 Task: Add Sprouts Organic French Roast Coffee to the cart.
Action: Mouse pressed left at (18, 143)
Screenshot: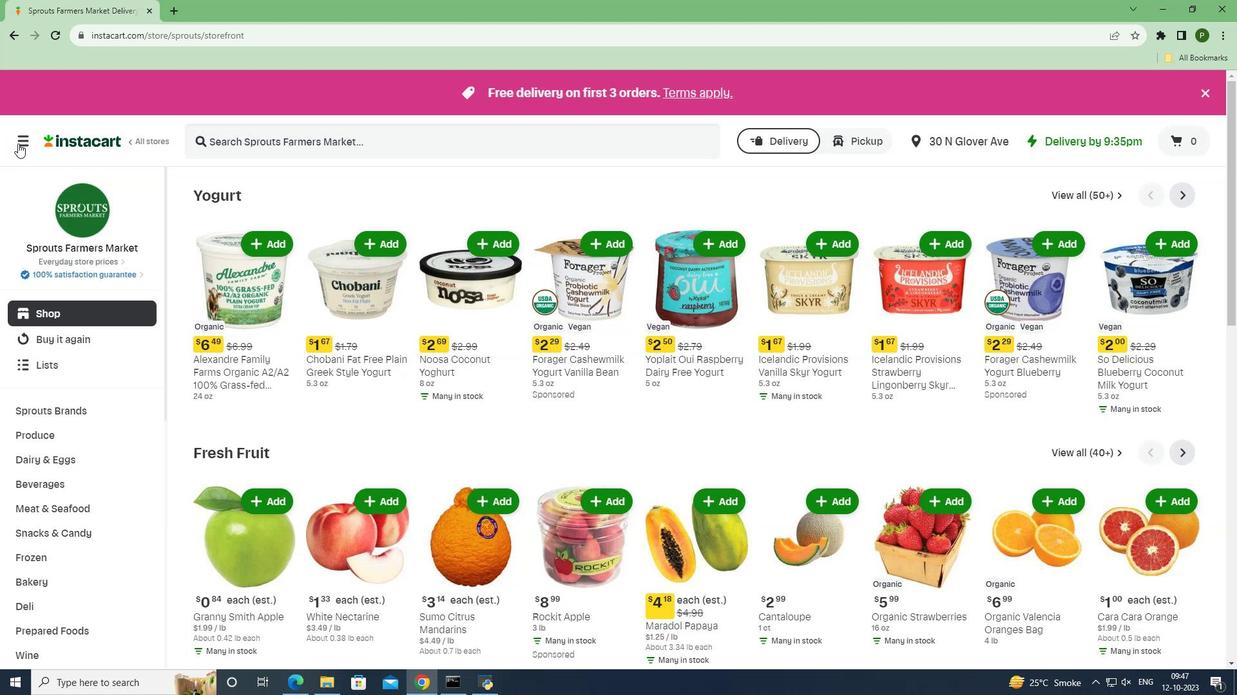 
Action: Mouse moved to (53, 335)
Screenshot: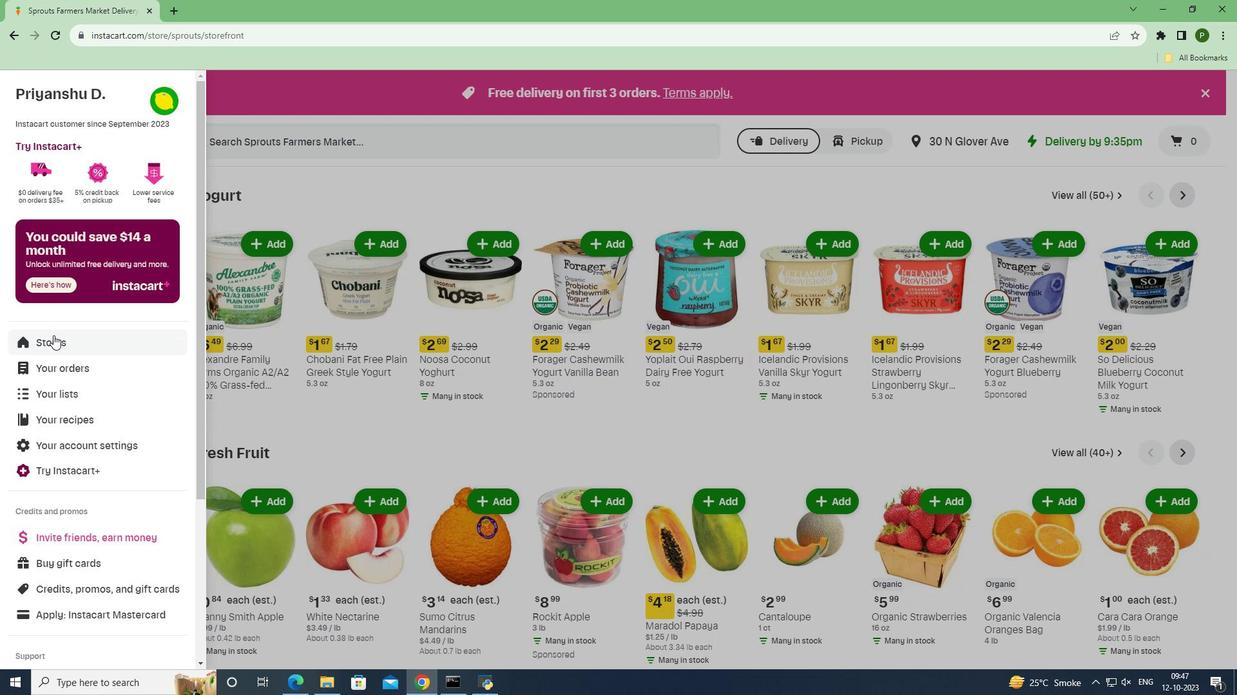
Action: Mouse pressed left at (53, 335)
Screenshot: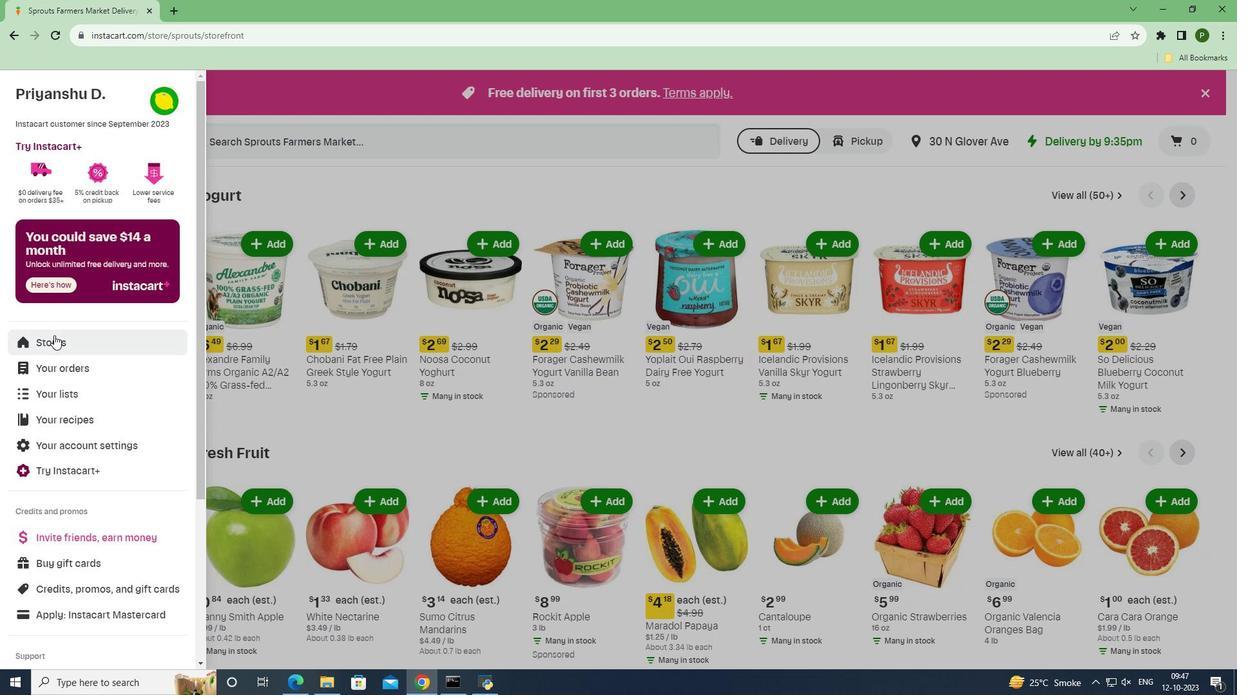 
Action: Mouse moved to (297, 138)
Screenshot: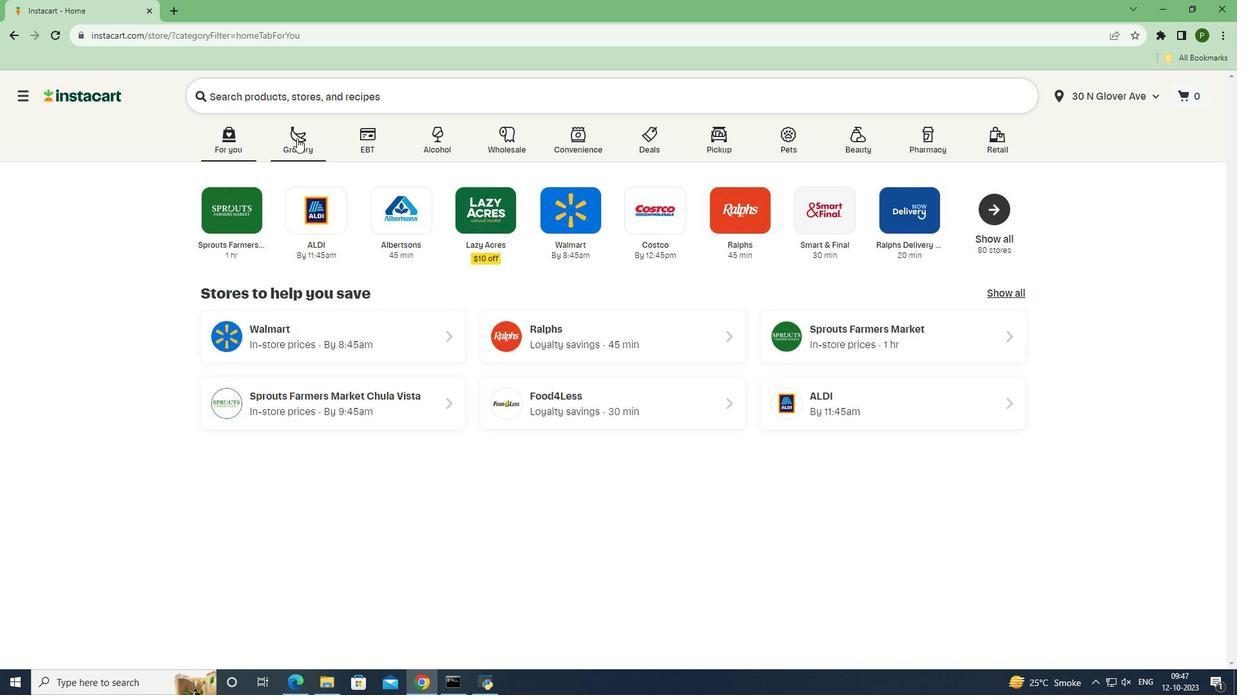 
Action: Mouse pressed left at (297, 138)
Screenshot: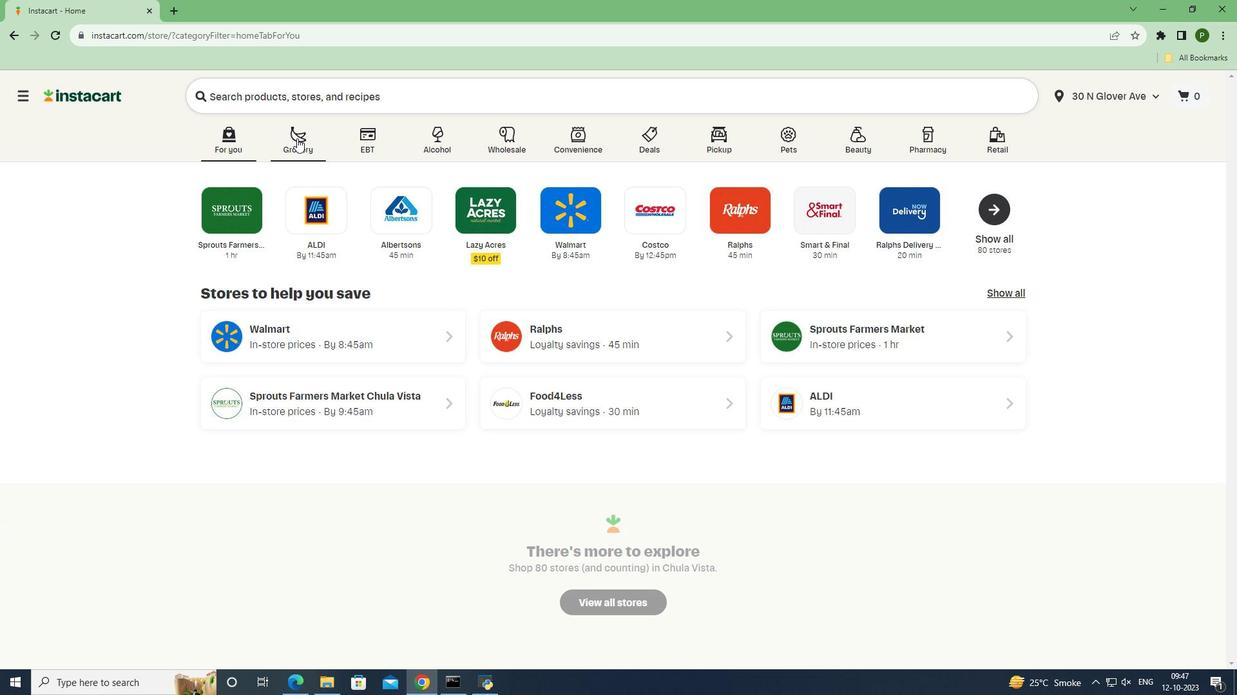 
Action: Mouse moved to (505, 298)
Screenshot: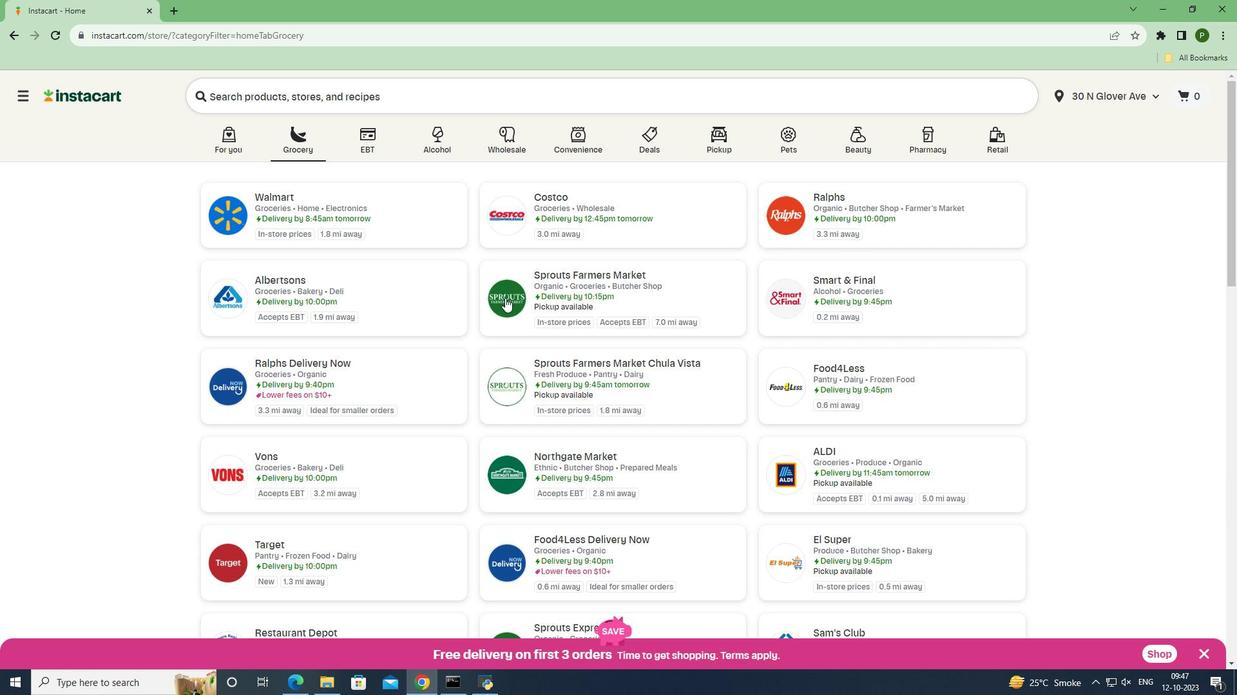 
Action: Mouse pressed left at (505, 298)
Screenshot: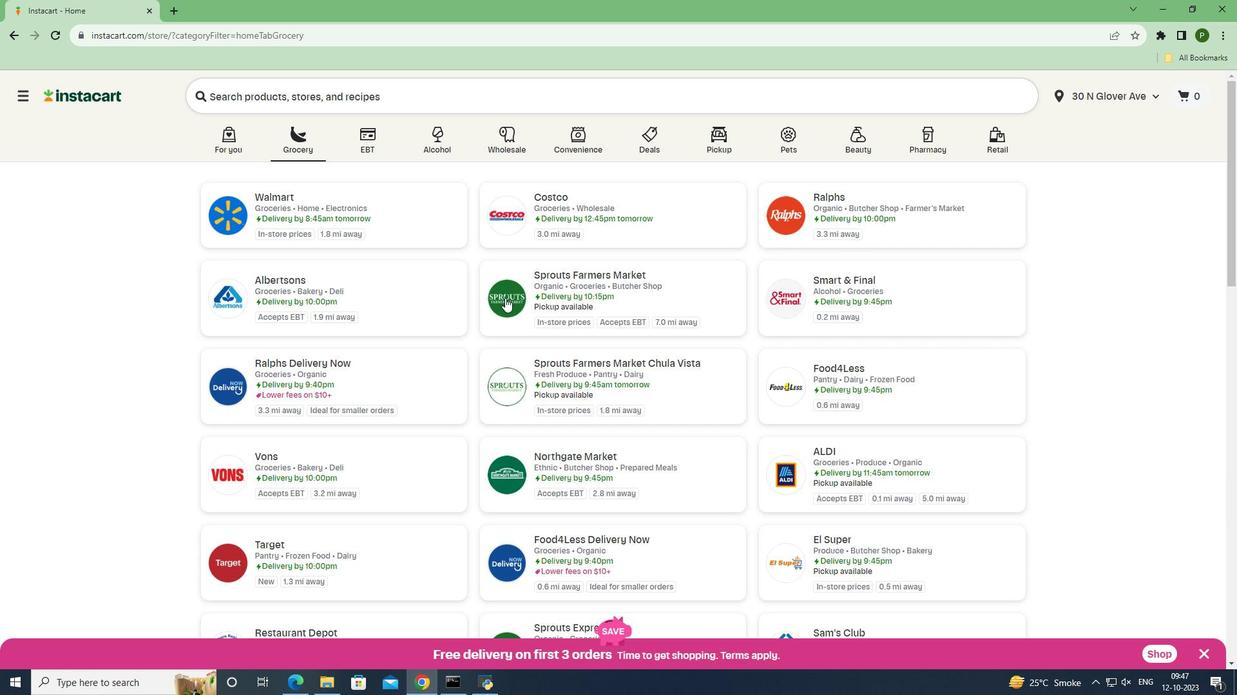 
Action: Mouse moved to (83, 485)
Screenshot: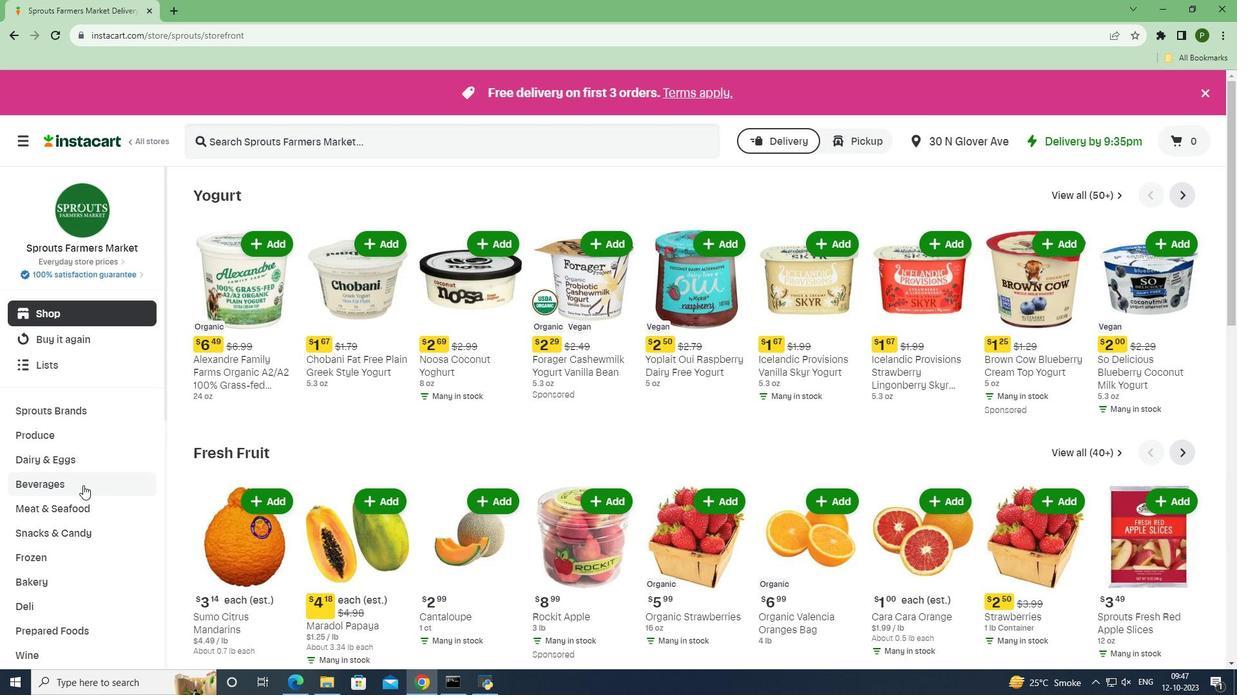 
Action: Mouse pressed left at (83, 485)
Screenshot: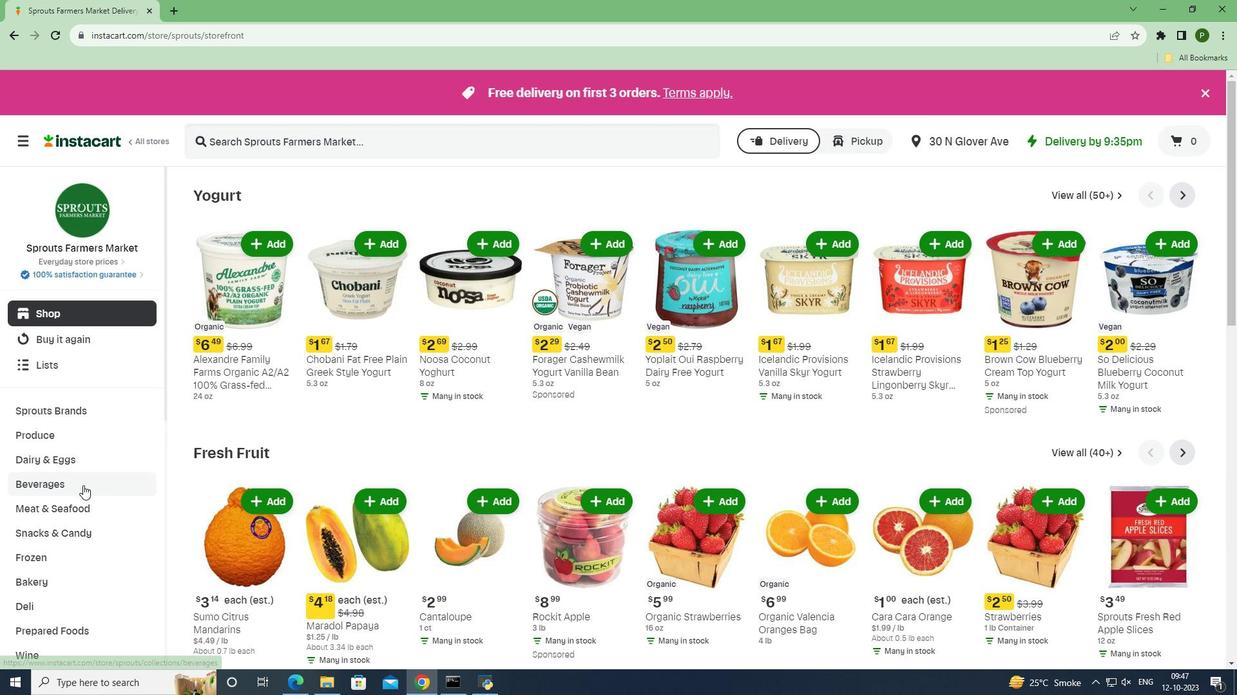 
Action: Mouse moved to (489, 217)
Screenshot: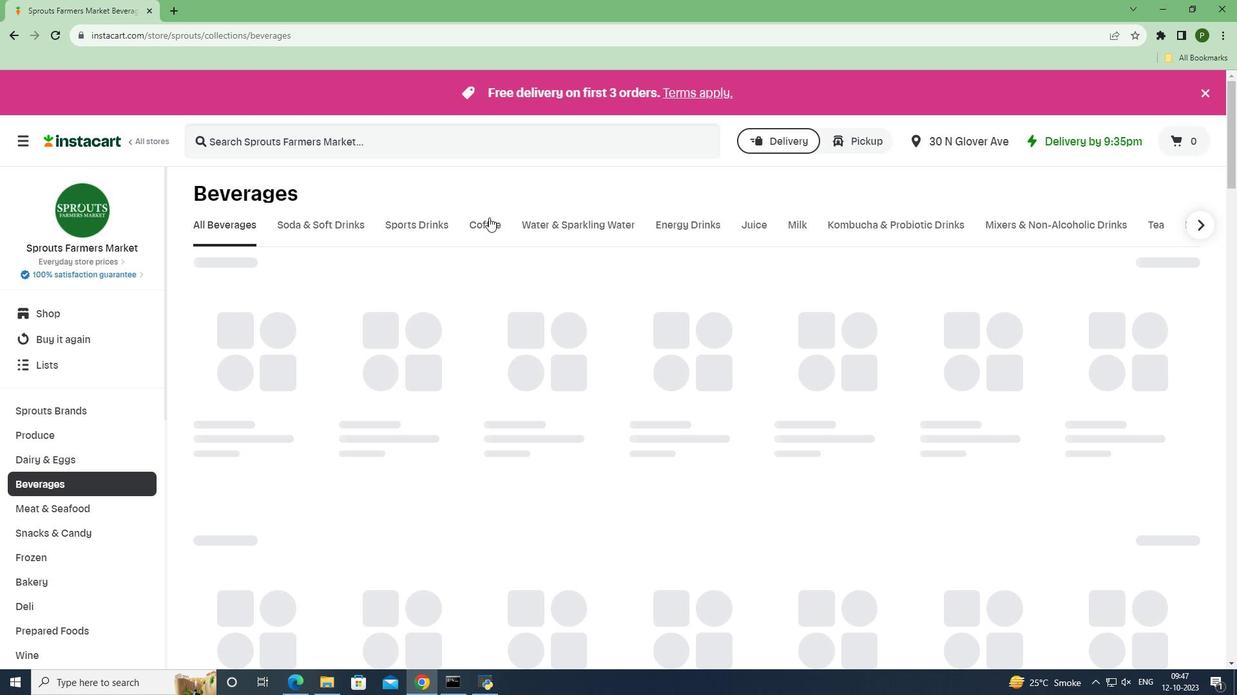 
Action: Mouse pressed left at (489, 217)
Screenshot: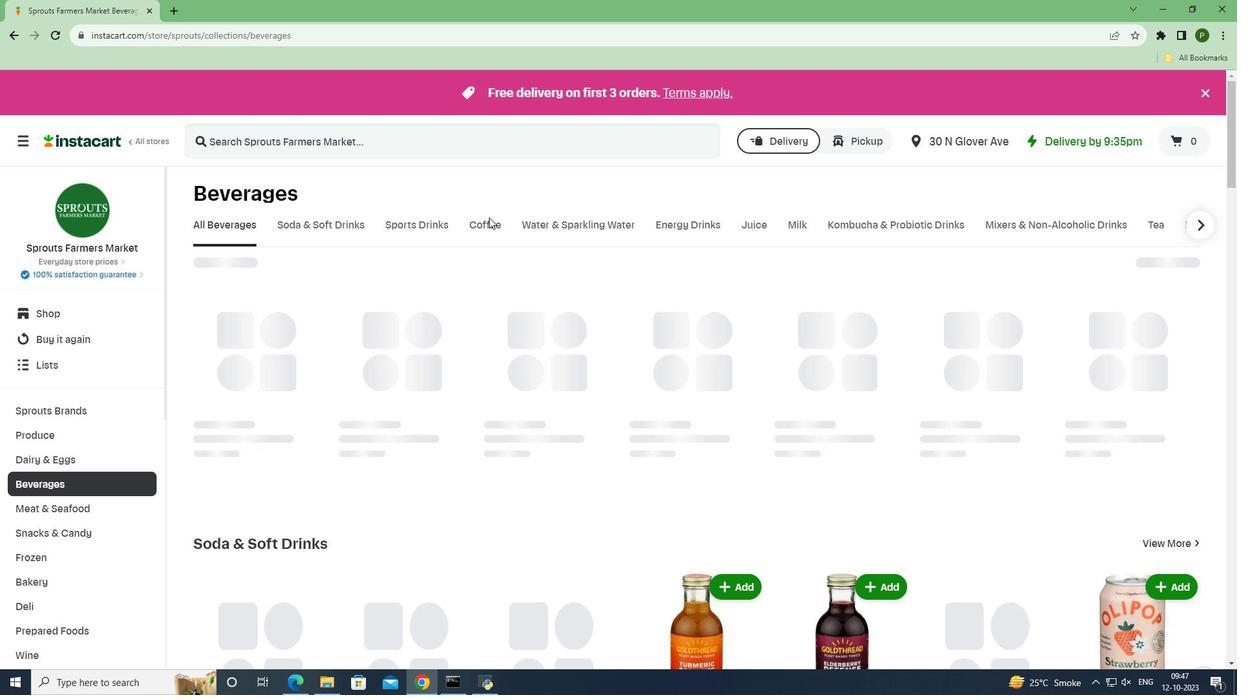 
Action: Mouse moved to (488, 222)
Screenshot: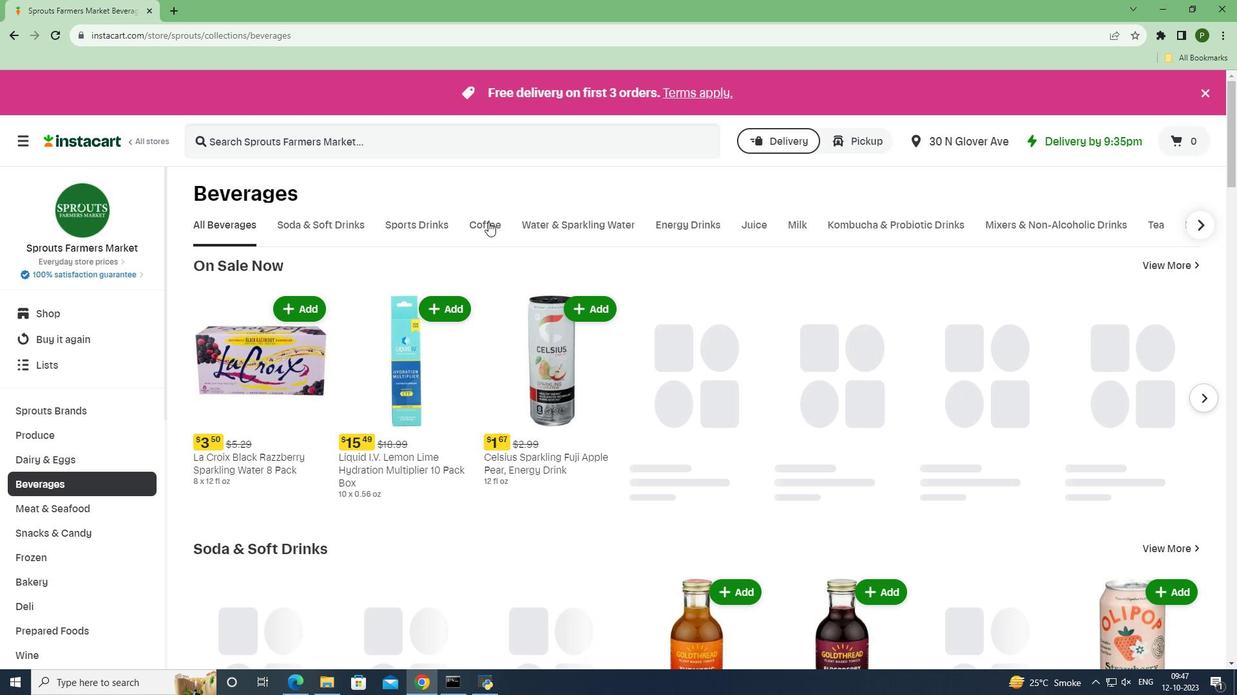 
Action: Mouse pressed left at (488, 222)
Screenshot: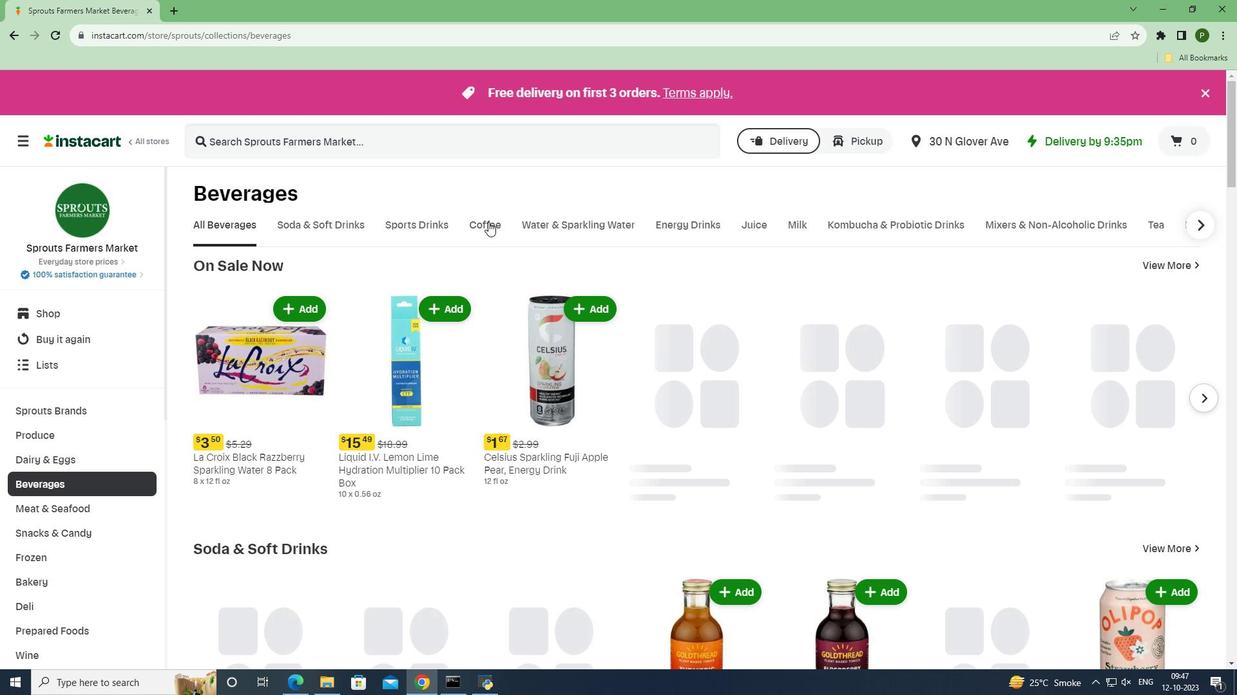 
Action: Mouse moved to (351, 144)
Screenshot: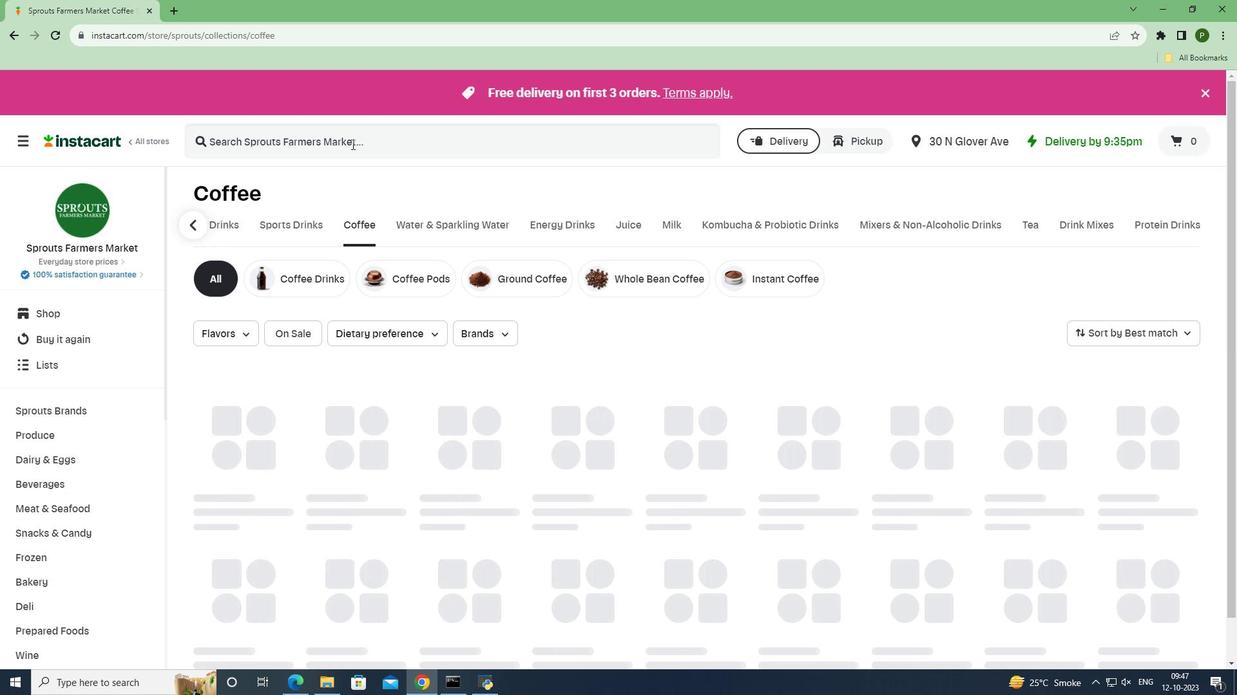 
Action: Mouse pressed left at (351, 144)
Screenshot: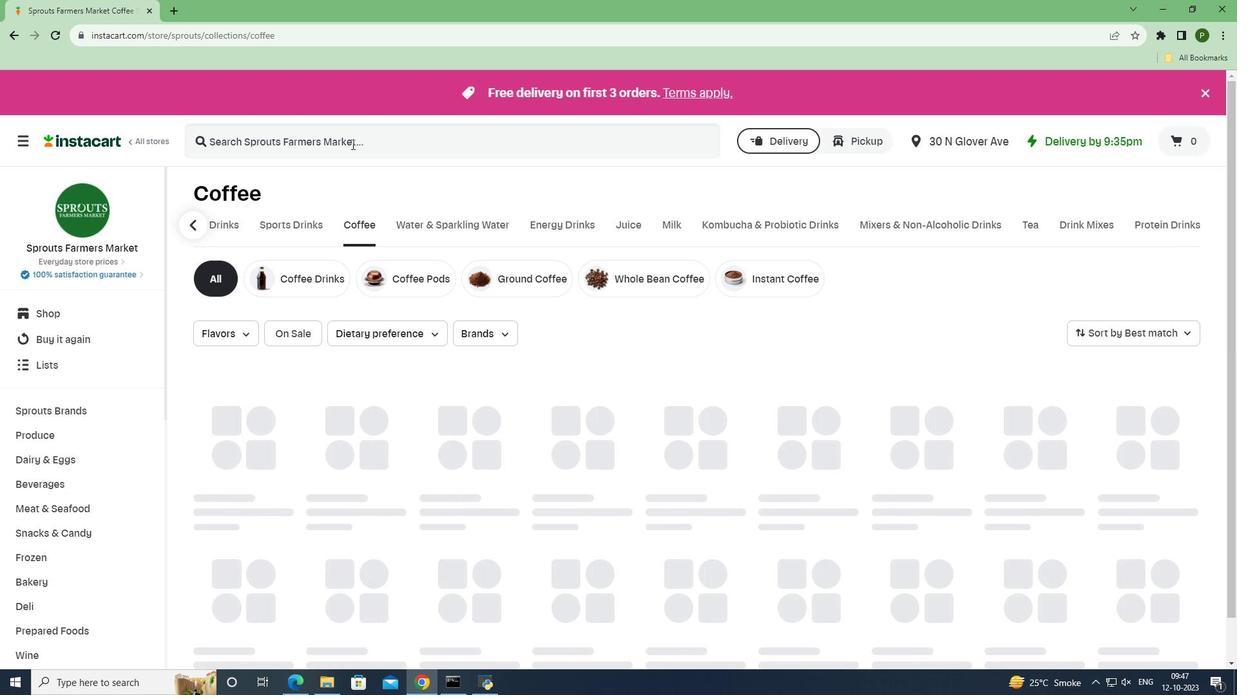 
Action: Key pressed <Key.caps_lock>S<Key.caps_lock>prouts<Key.space><Key.caps_lock>O<Key.caps_lock>rganic<Key.space><Key.caps_lock>F<Key.caps_lock>rench<Key.space><Key.caps_lock>R<Key.caps_lock>oast<Key.space><Key.caps_lock>C<Key.caps_lock>offee<Key.enter>
Screenshot: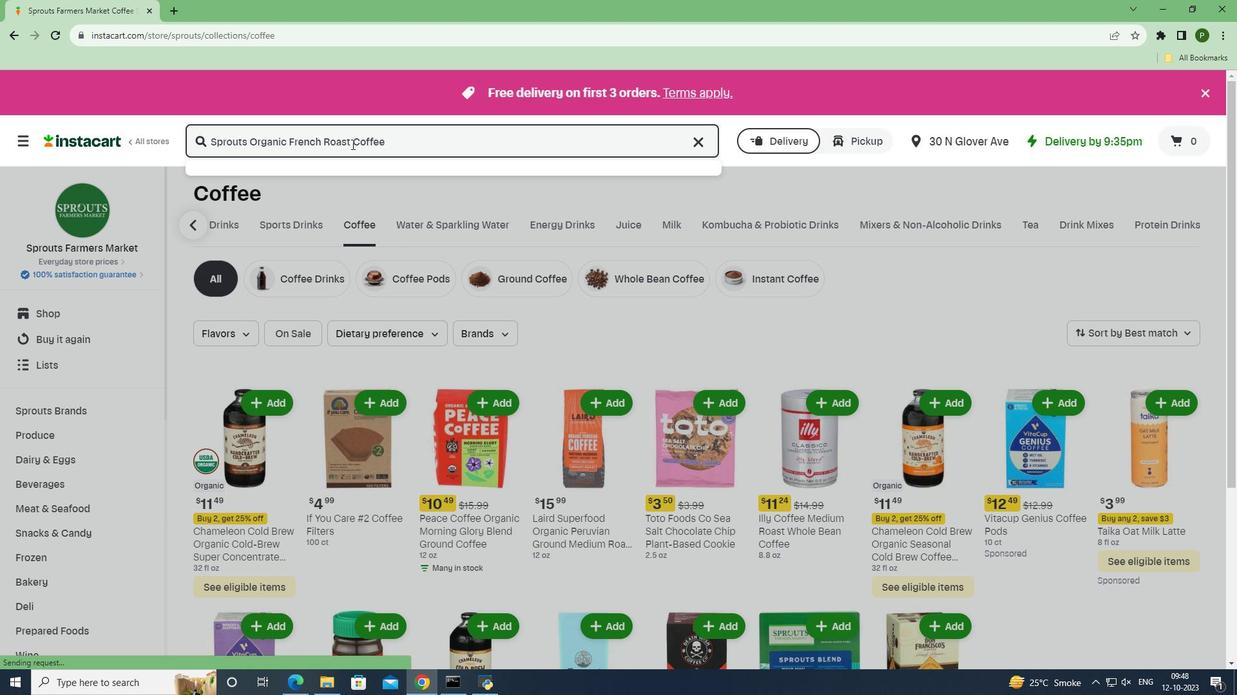 
Action: Mouse moved to (554, 270)
Screenshot: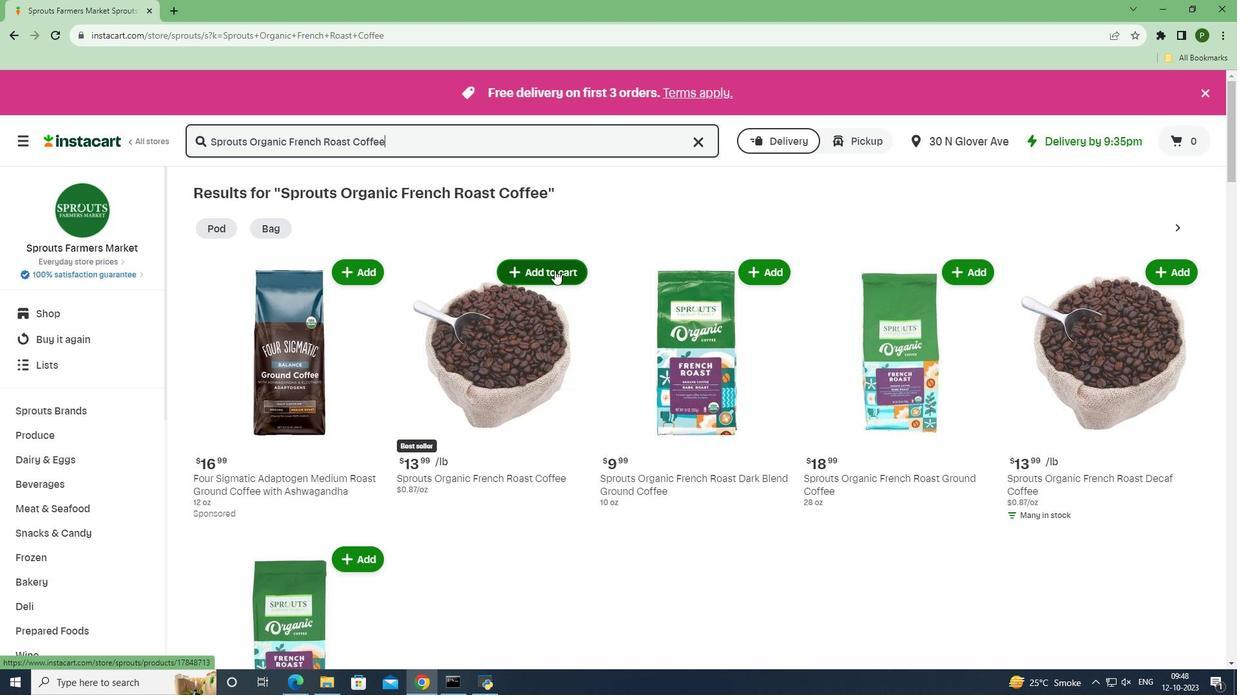 
Action: Mouse pressed left at (554, 270)
Screenshot: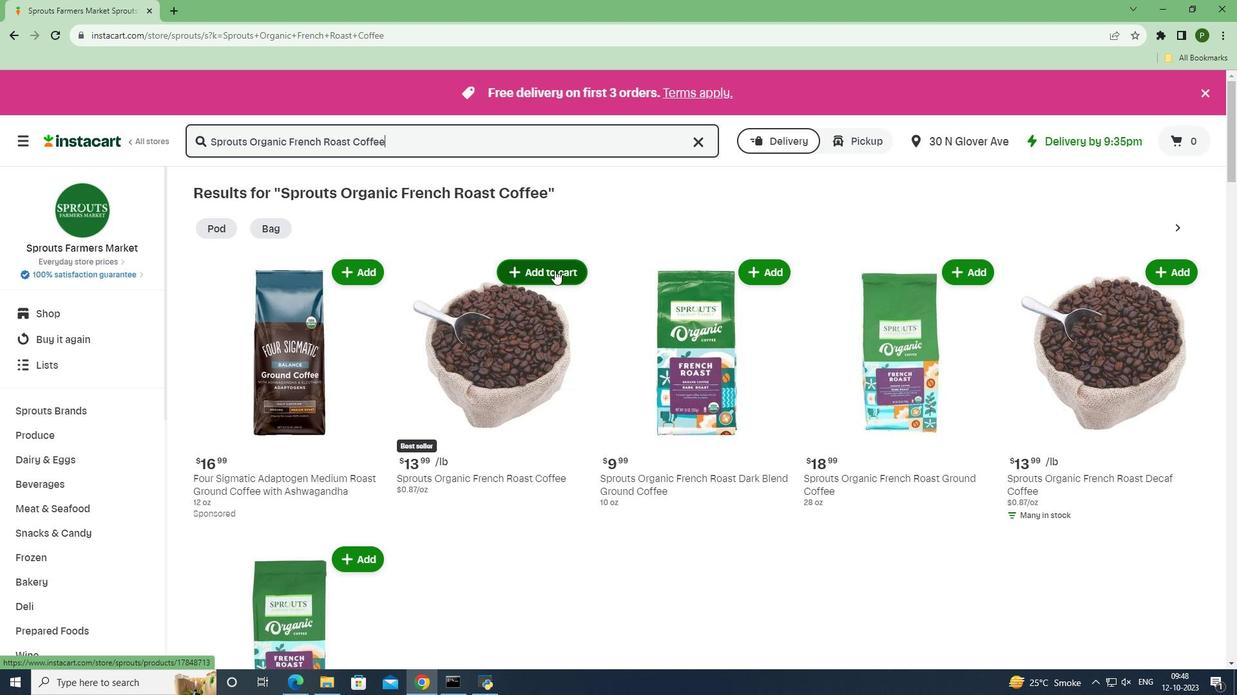 
Action: Mouse moved to (583, 318)
Screenshot: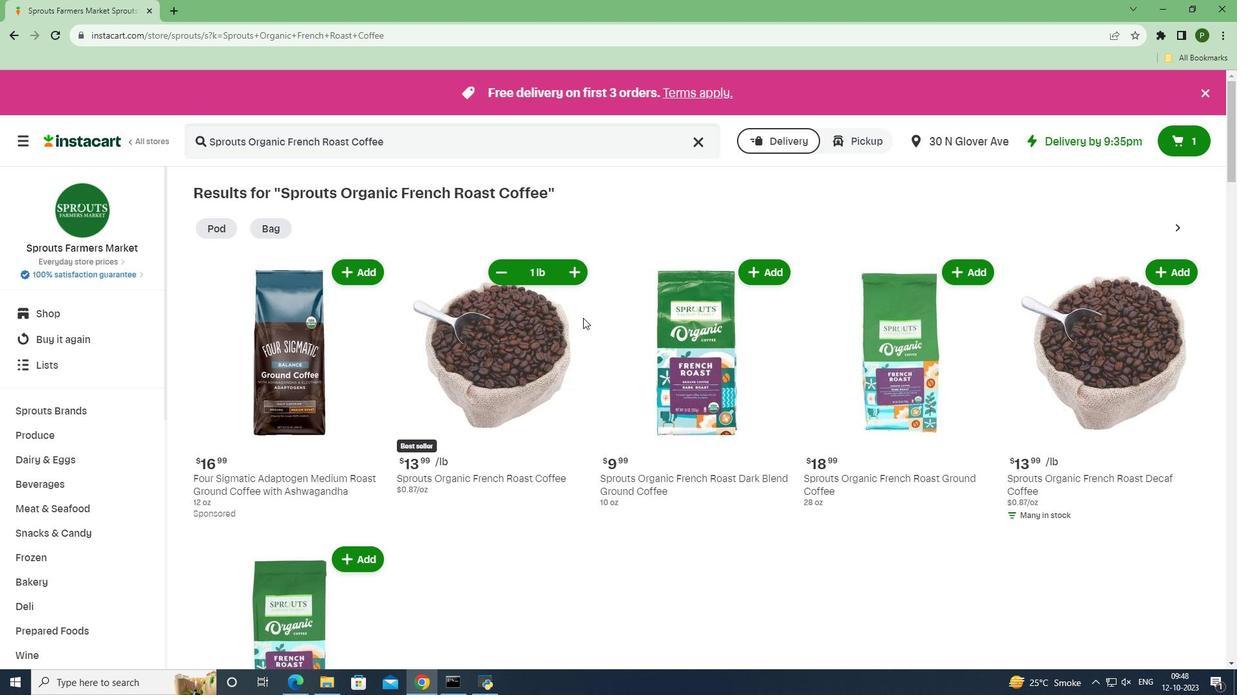 
